 Task: Look for products in the category "Drink Mixes" from the brand "Bala Enzyme Inc".
Action: Mouse moved to (20, 88)
Screenshot: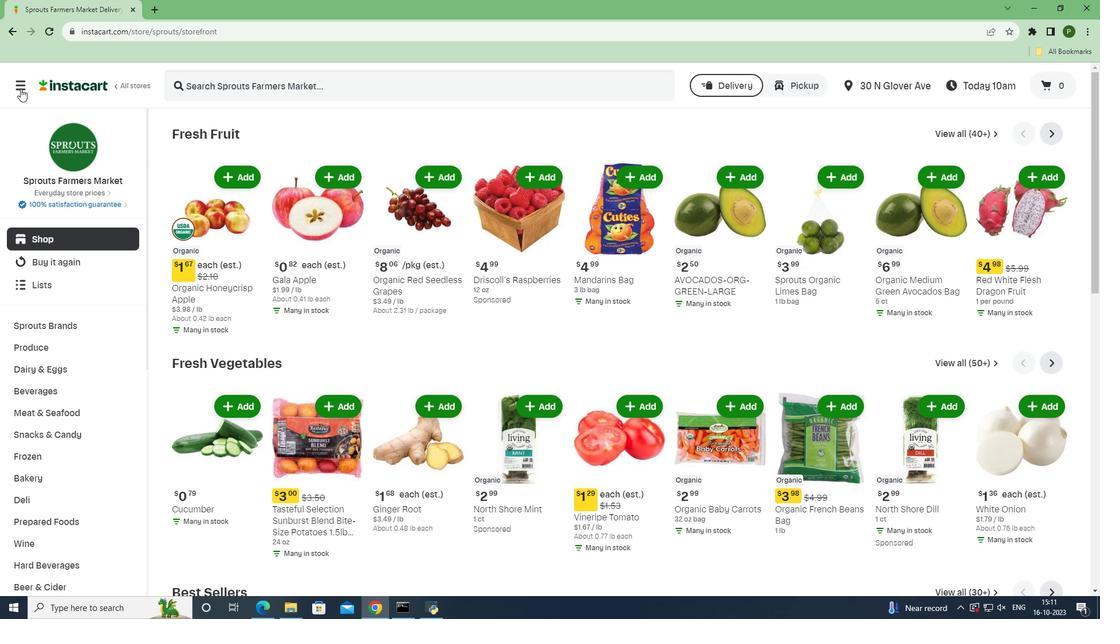 
Action: Mouse pressed left at (20, 88)
Screenshot: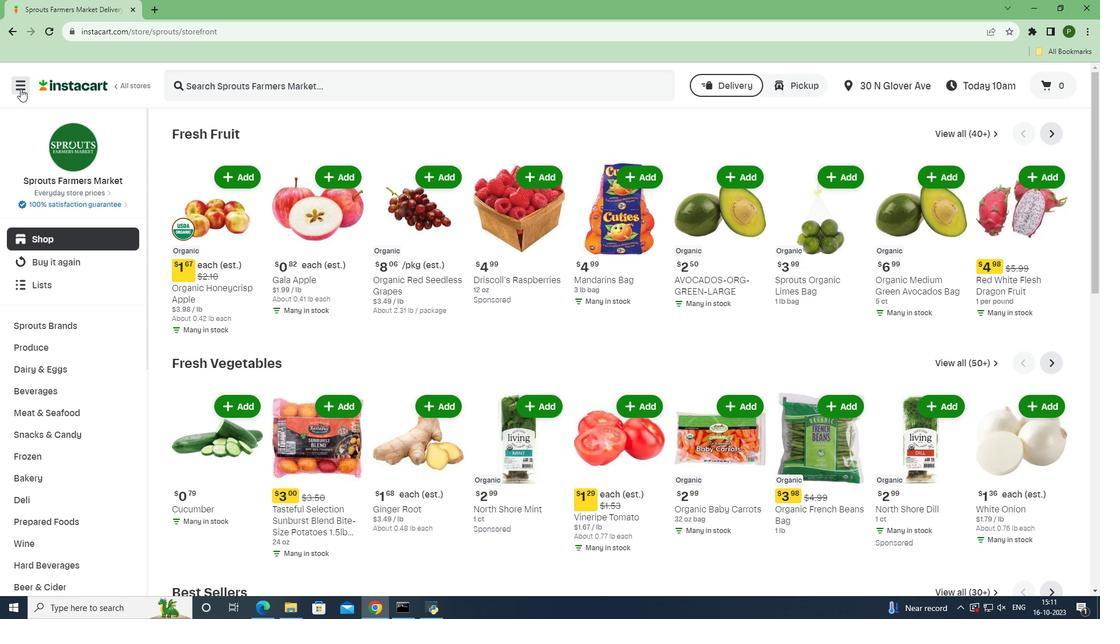 
Action: Mouse moved to (52, 299)
Screenshot: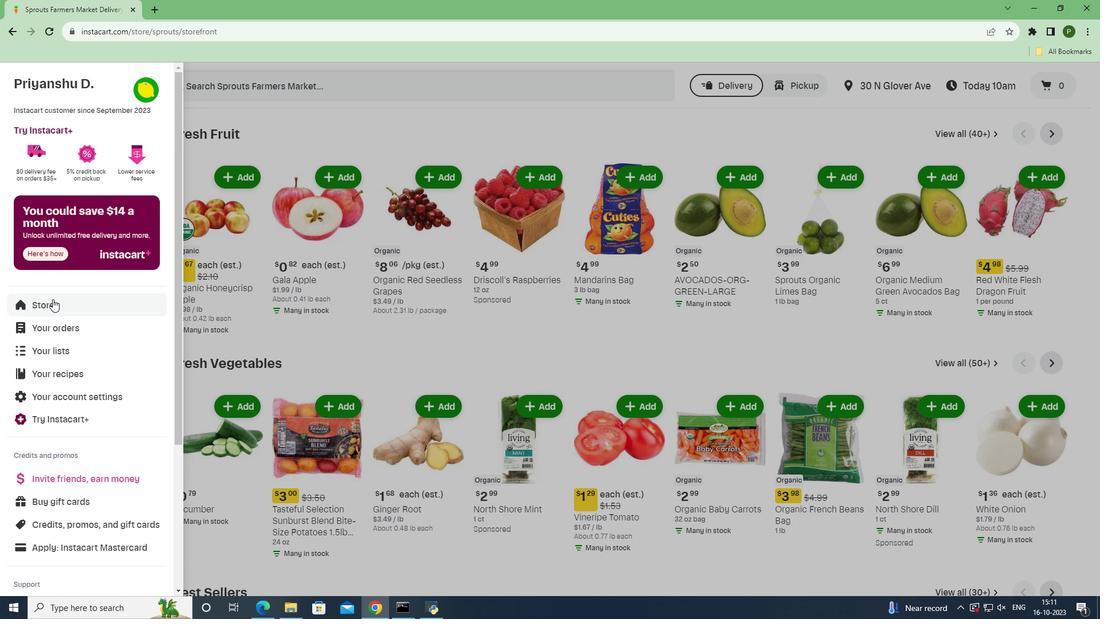 
Action: Mouse pressed left at (52, 299)
Screenshot: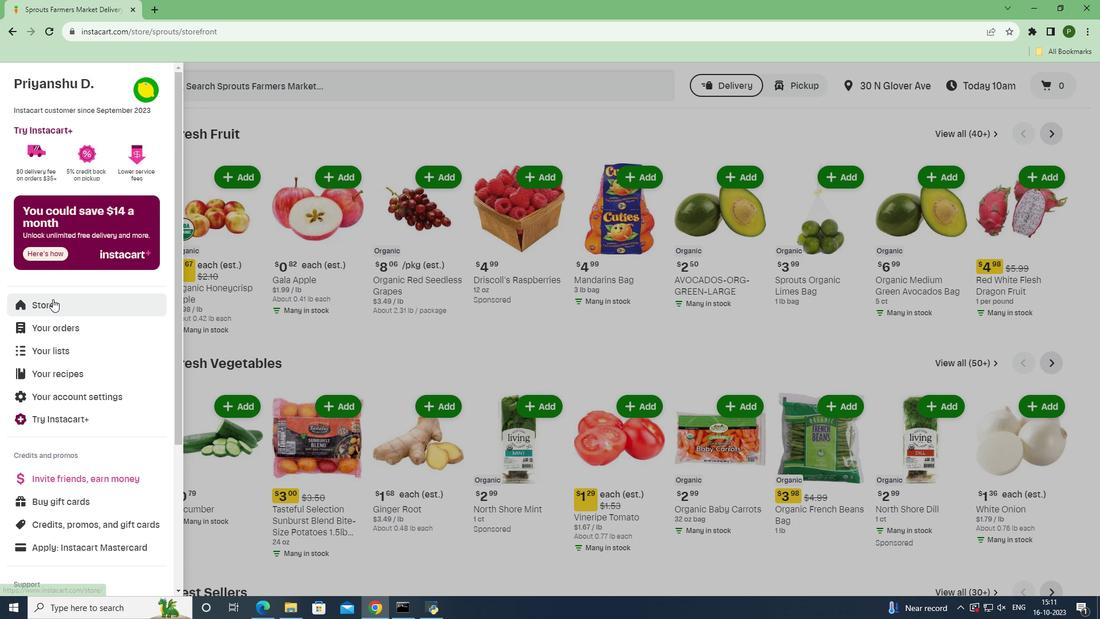
Action: Mouse moved to (260, 138)
Screenshot: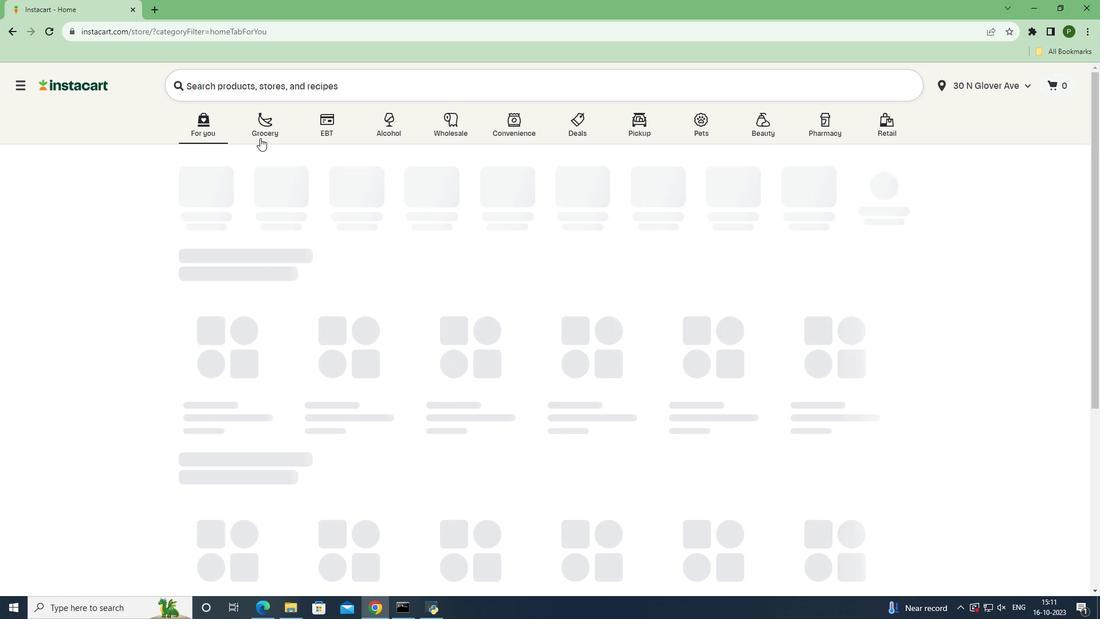 
Action: Mouse pressed left at (260, 138)
Screenshot: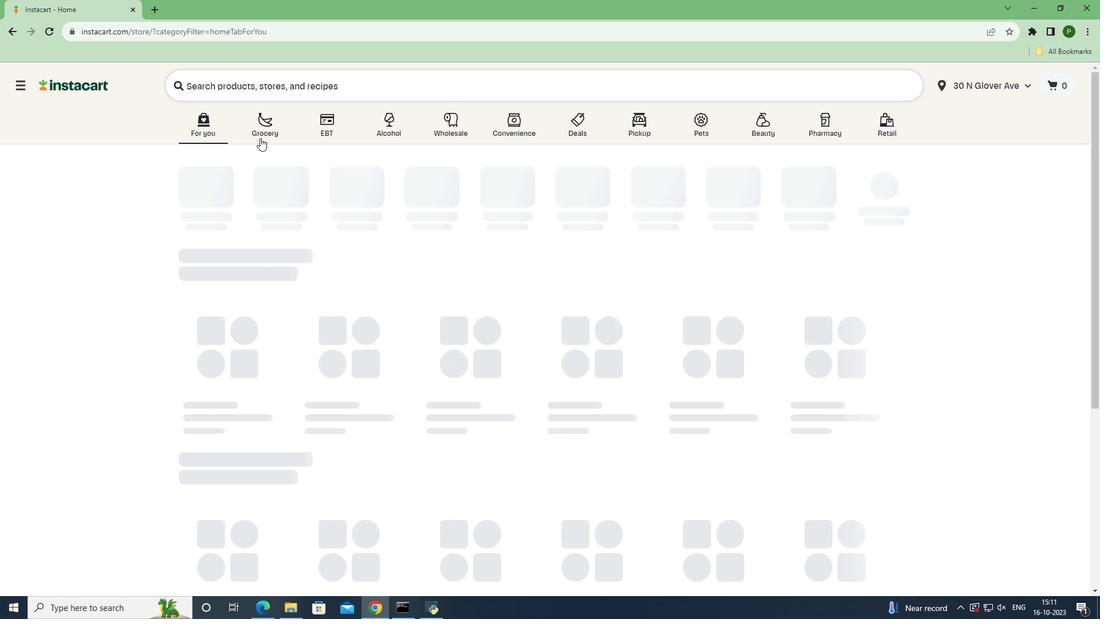 
Action: Mouse moved to (693, 280)
Screenshot: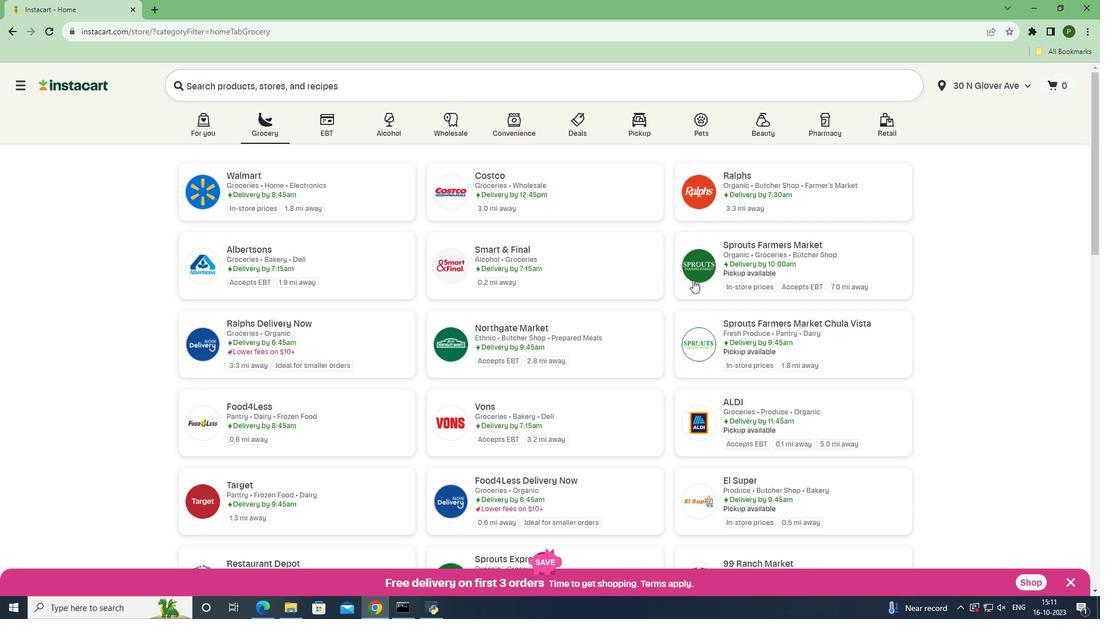 
Action: Mouse pressed left at (693, 280)
Screenshot: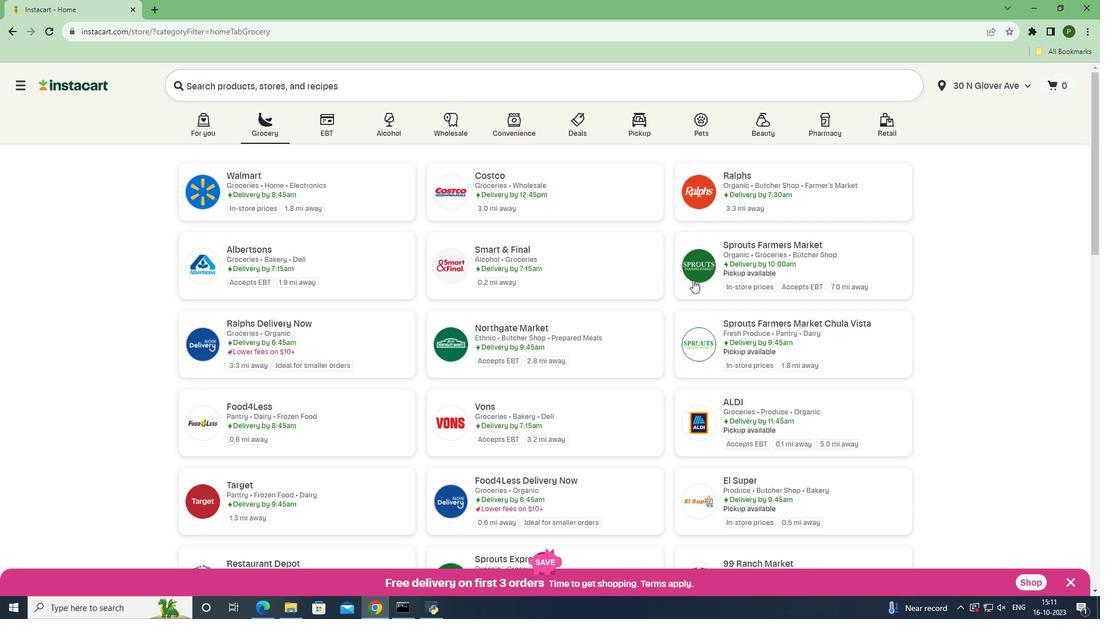 
Action: Mouse moved to (61, 386)
Screenshot: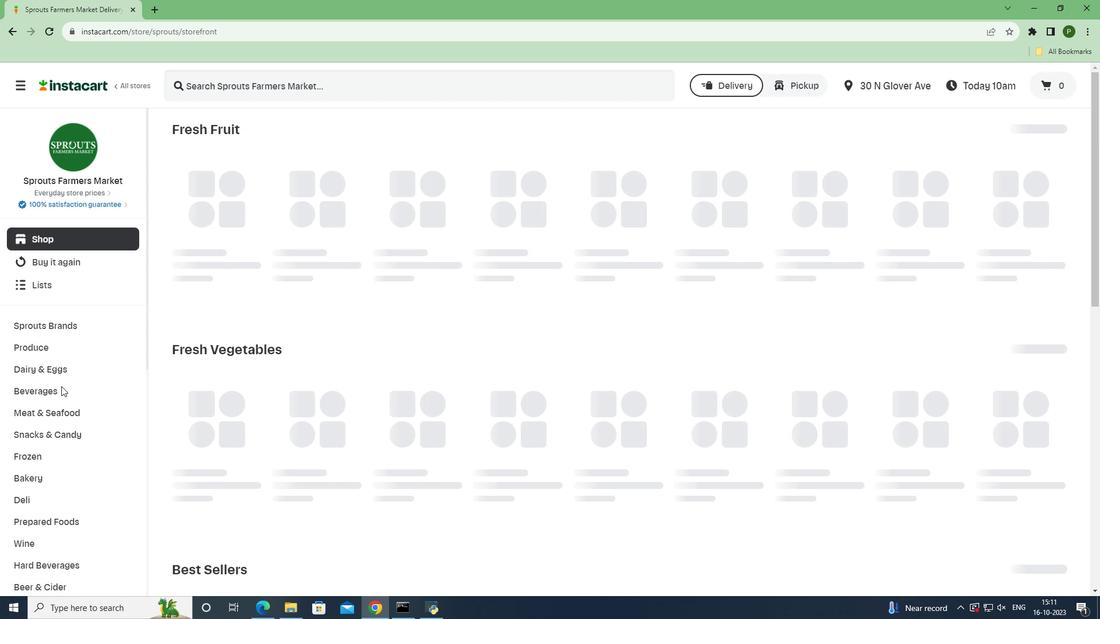 
Action: Mouse pressed left at (61, 386)
Screenshot: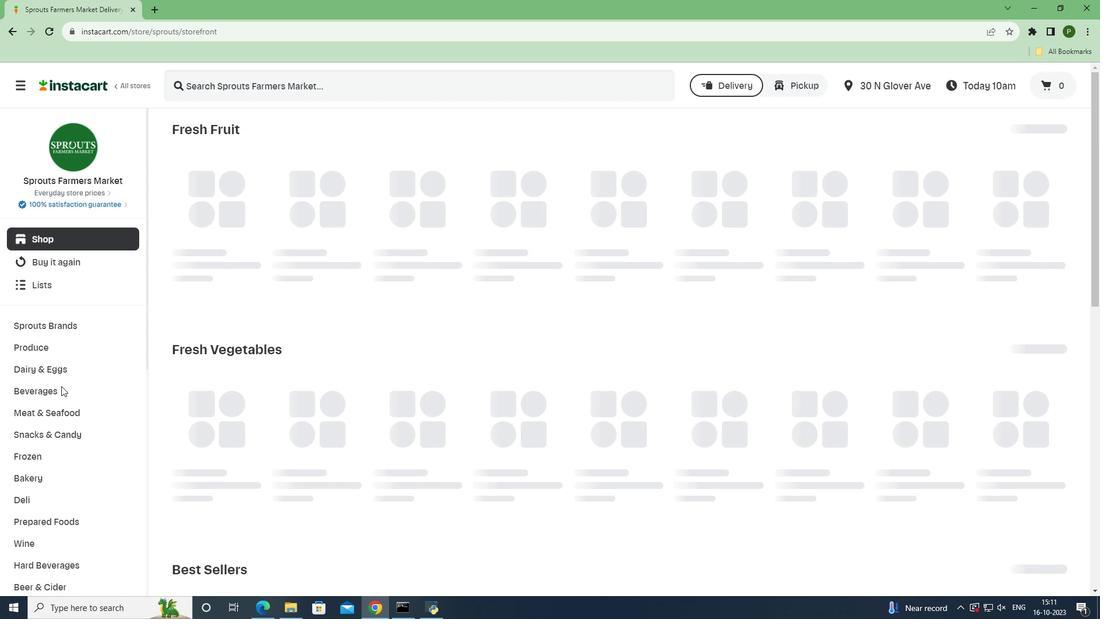 
Action: Mouse pressed left at (61, 386)
Screenshot: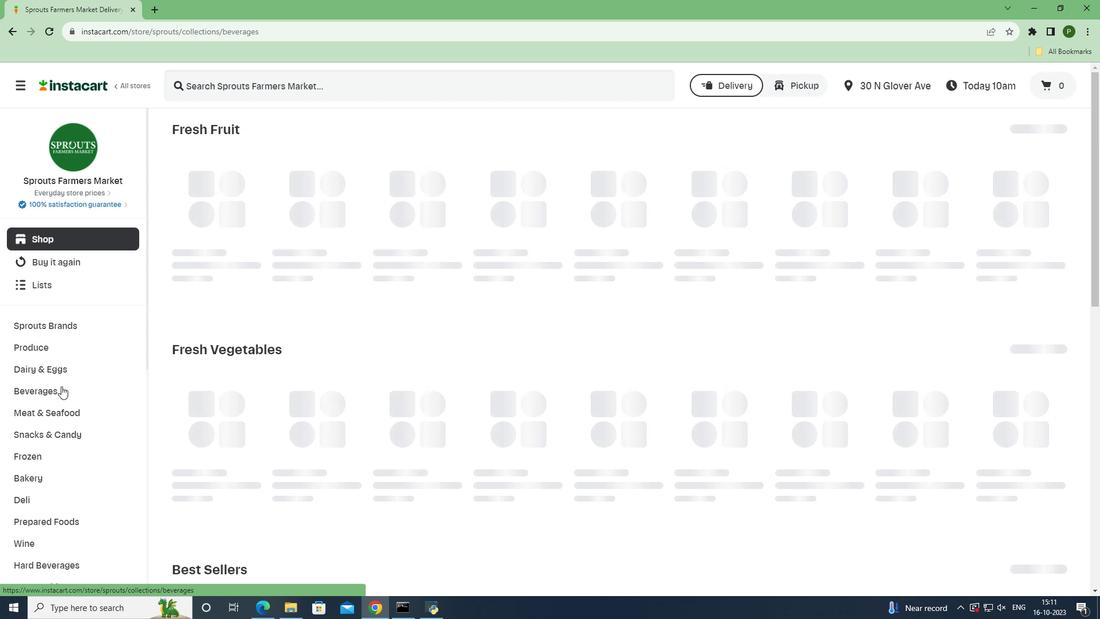 
Action: Mouse moved to (1029, 155)
Screenshot: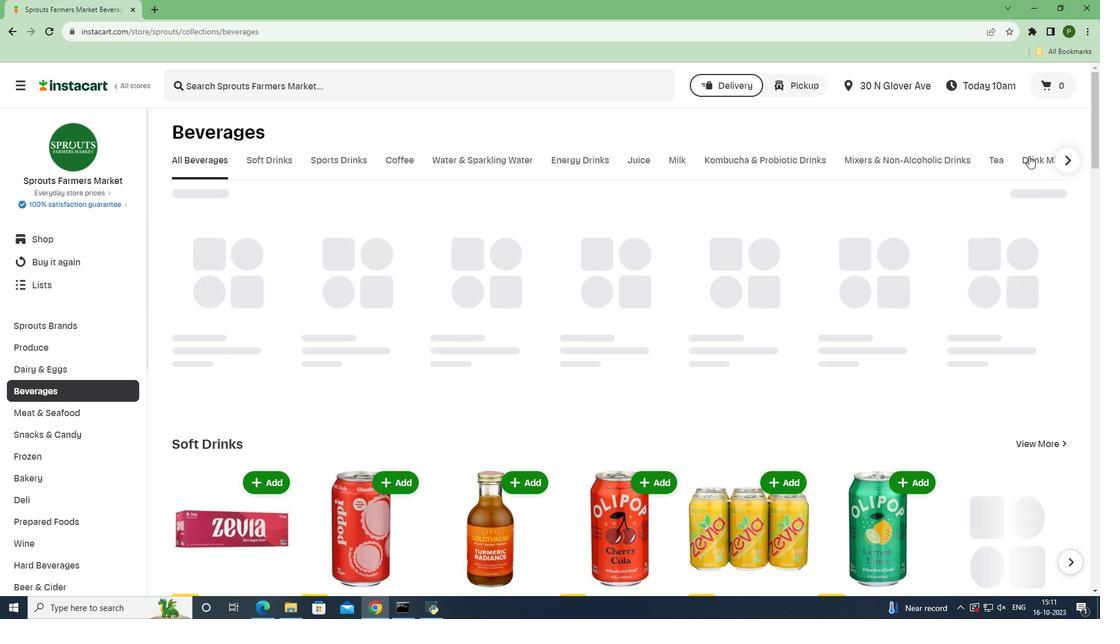 
Action: Mouse pressed left at (1029, 155)
Screenshot: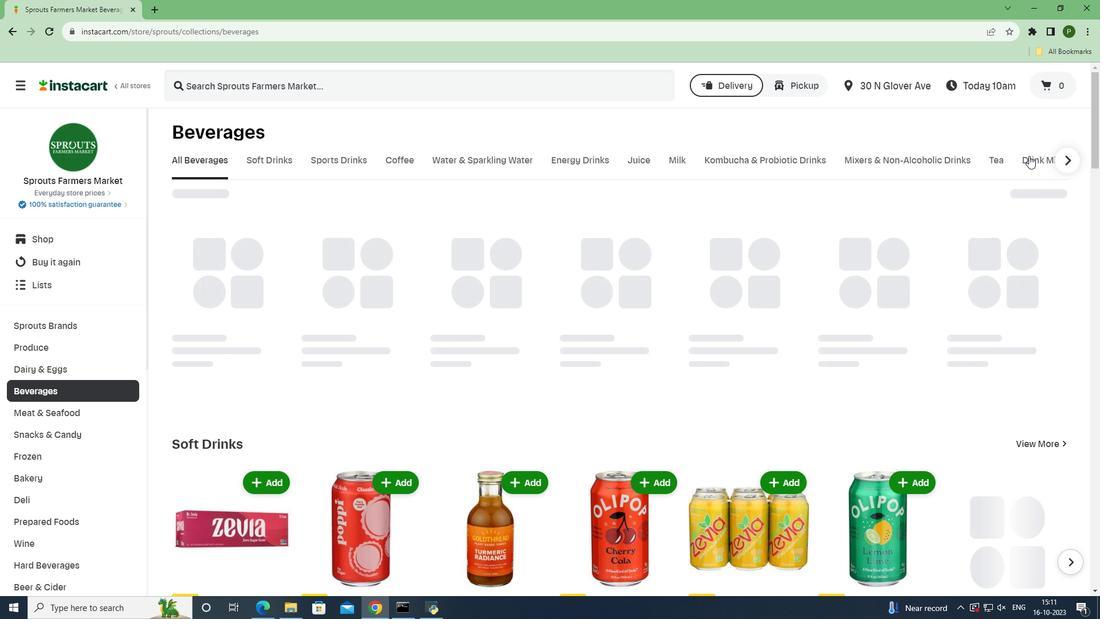 
Action: Mouse moved to (300, 212)
Screenshot: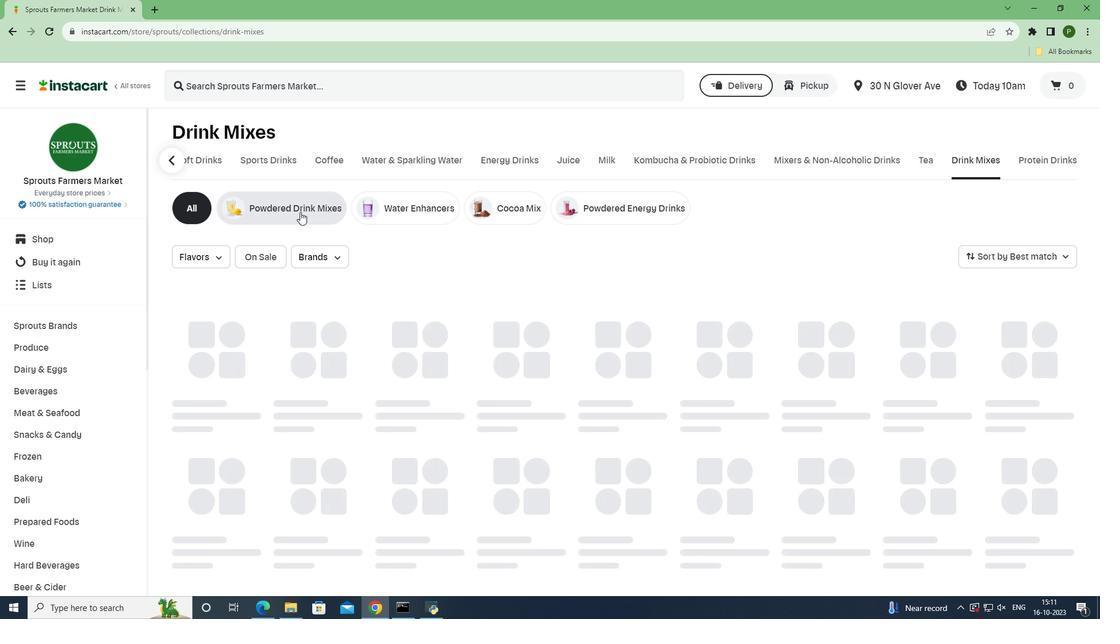
Action: Mouse pressed left at (300, 212)
Screenshot: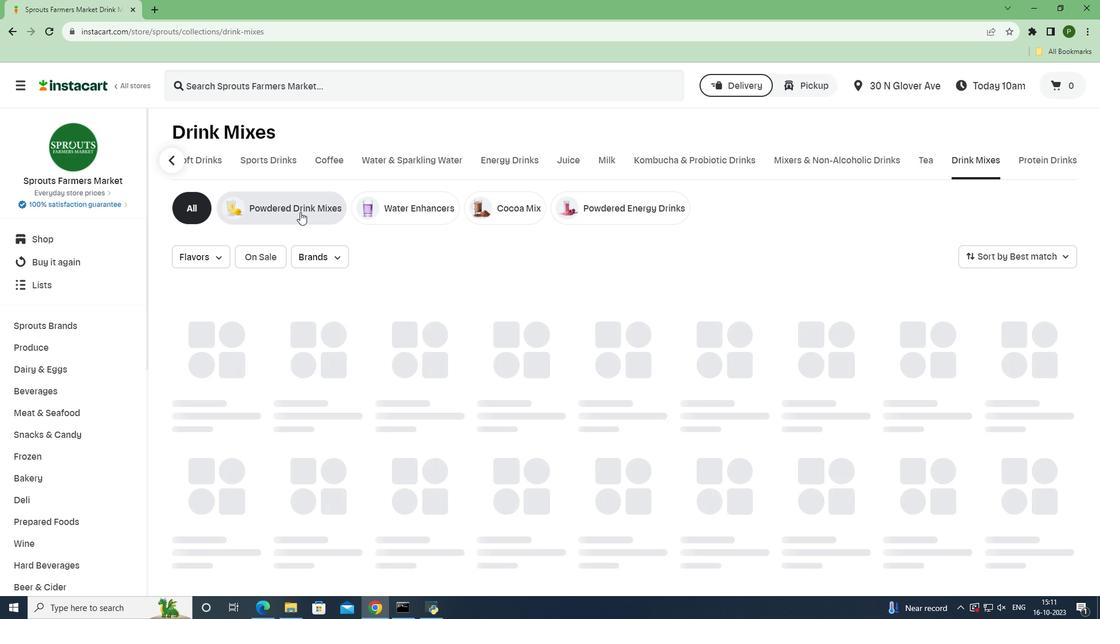 
Action: Mouse moved to (305, 256)
Screenshot: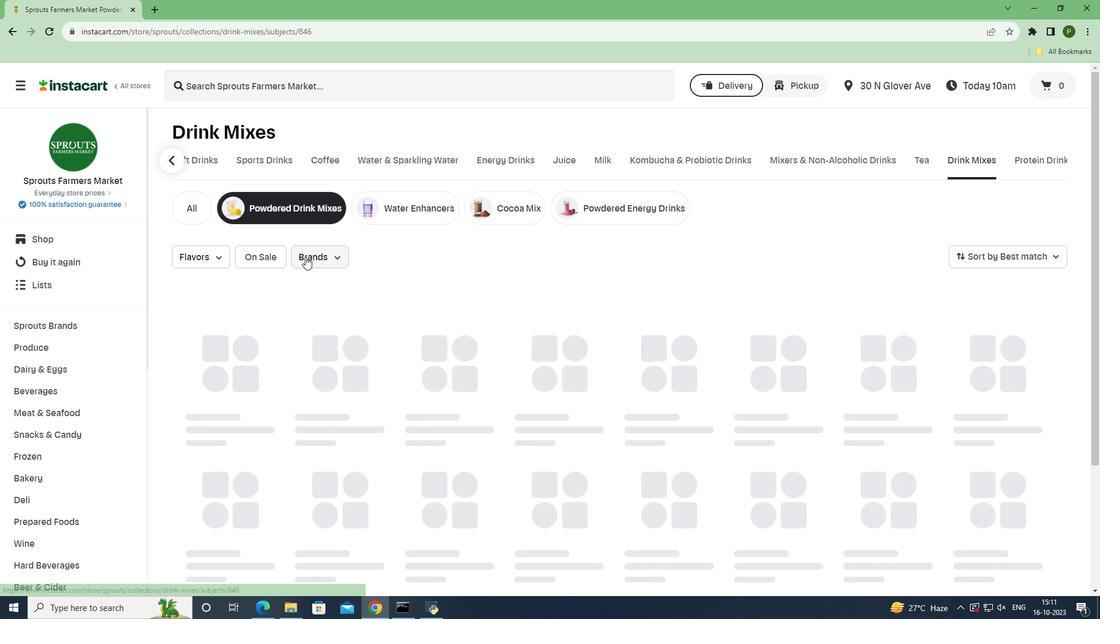 
Action: Mouse pressed left at (305, 256)
Screenshot: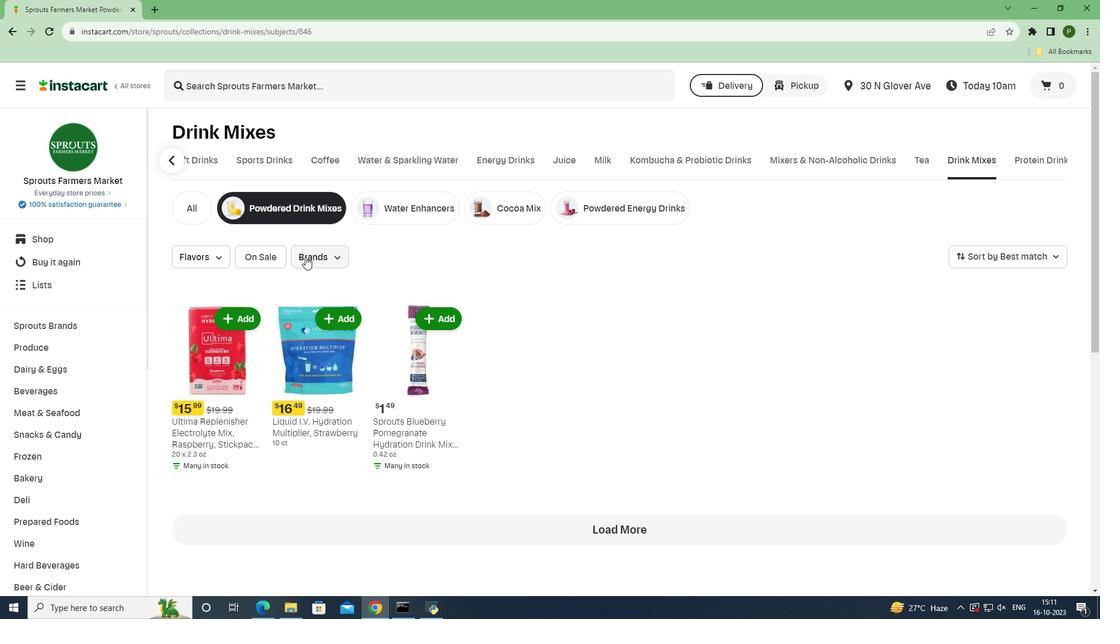 
Action: Mouse moved to (361, 353)
Screenshot: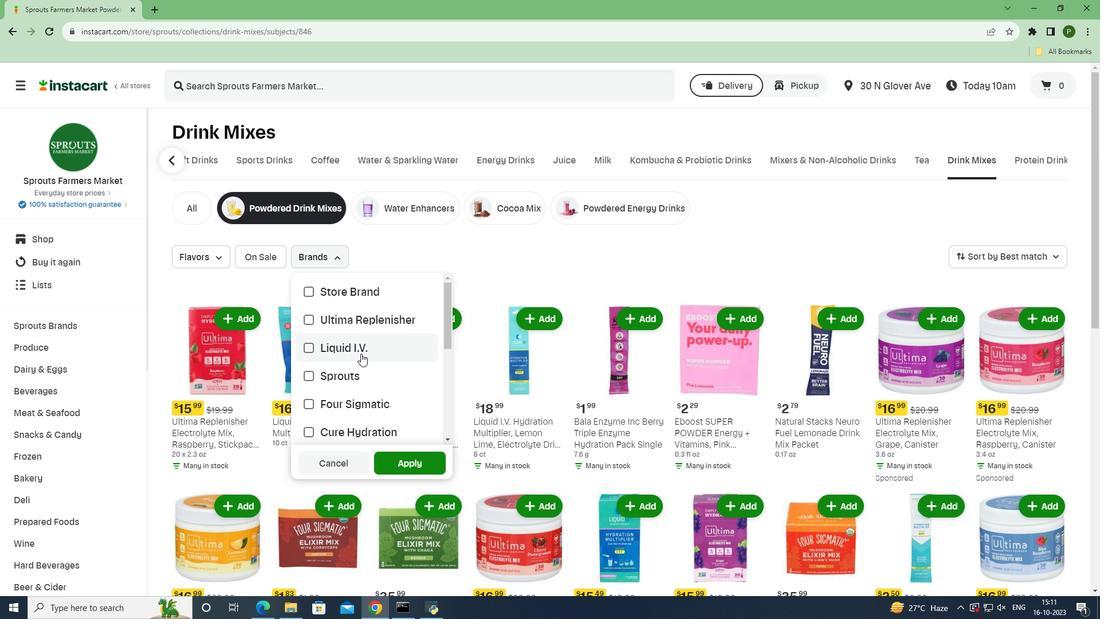 
Action: Mouse scrolled (361, 353) with delta (0, 0)
Screenshot: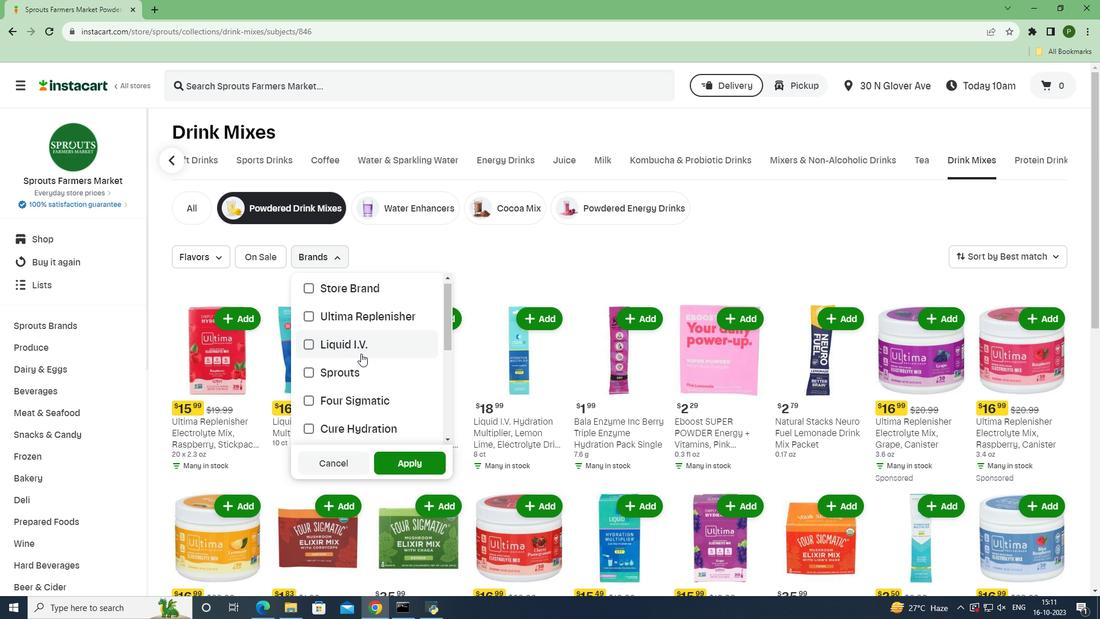 
Action: Mouse scrolled (361, 353) with delta (0, 0)
Screenshot: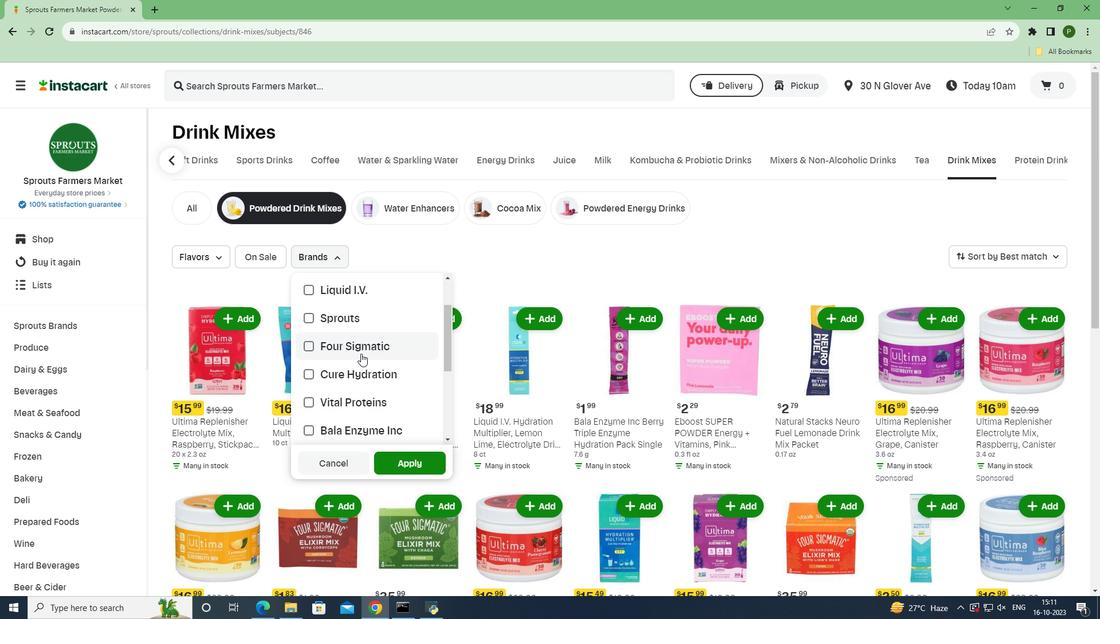 
Action: Mouse moved to (359, 366)
Screenshot: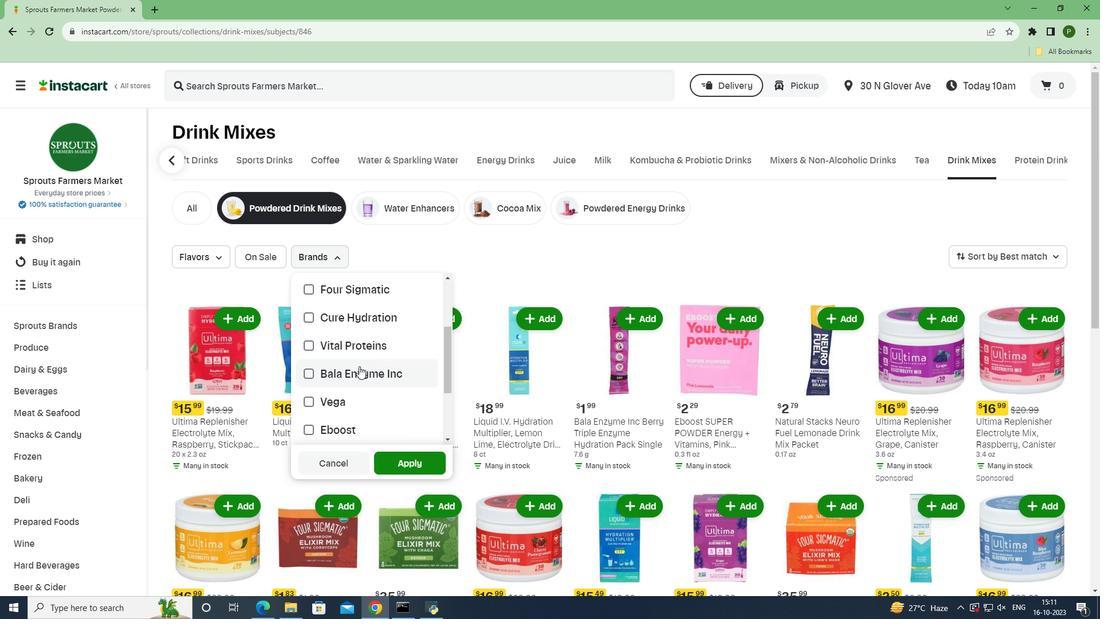
Action: Mouse pressed left at (359, 366)
Screenshot: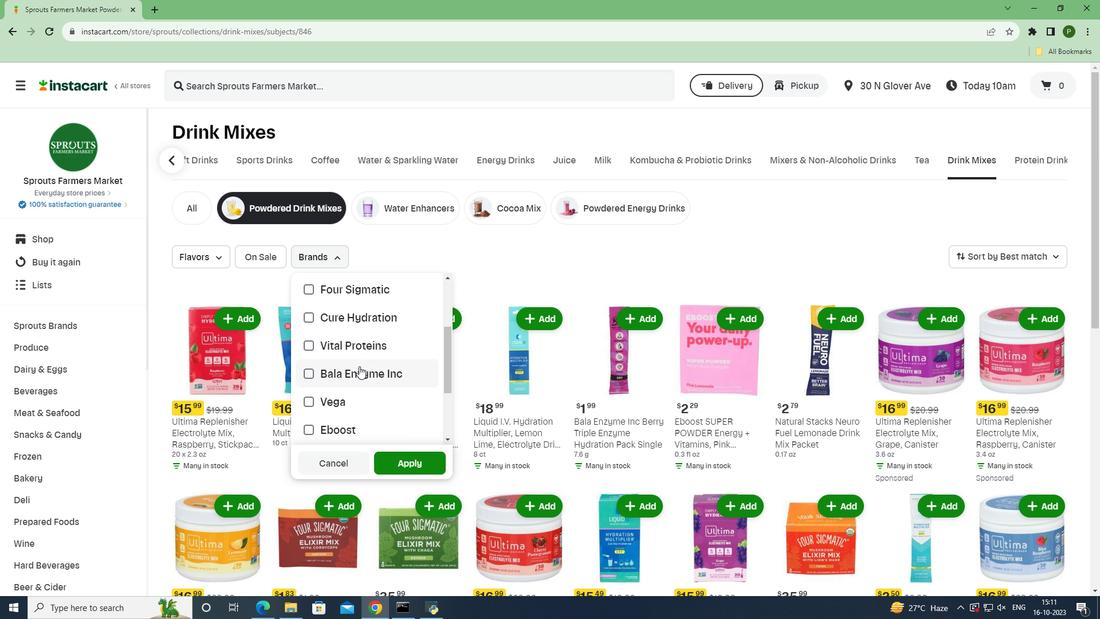 
Action: Mouse moved to (408, 458)
Screenshot: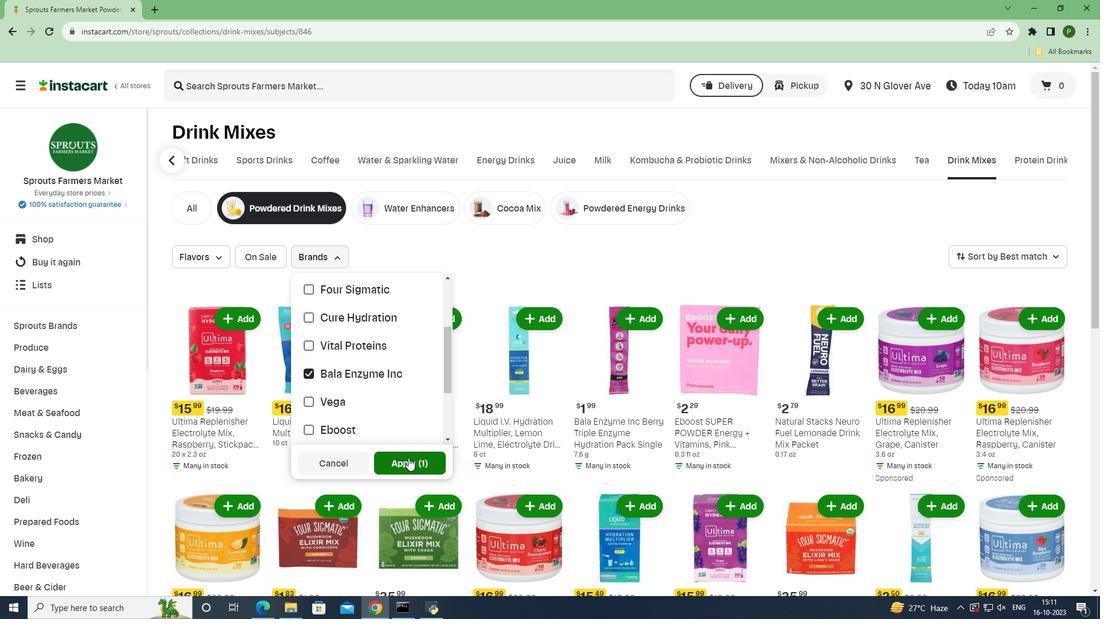 
Action: Mouse pressed left at (408, 458)
Screenshot: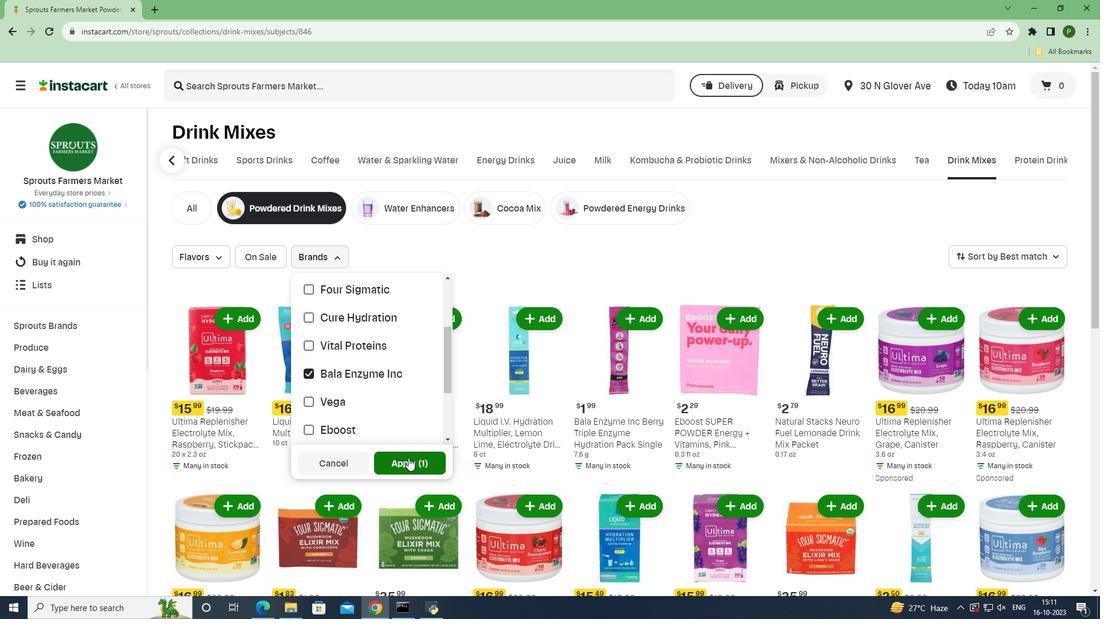 
Action: Mouse moved to (476, 459)
Screenshot: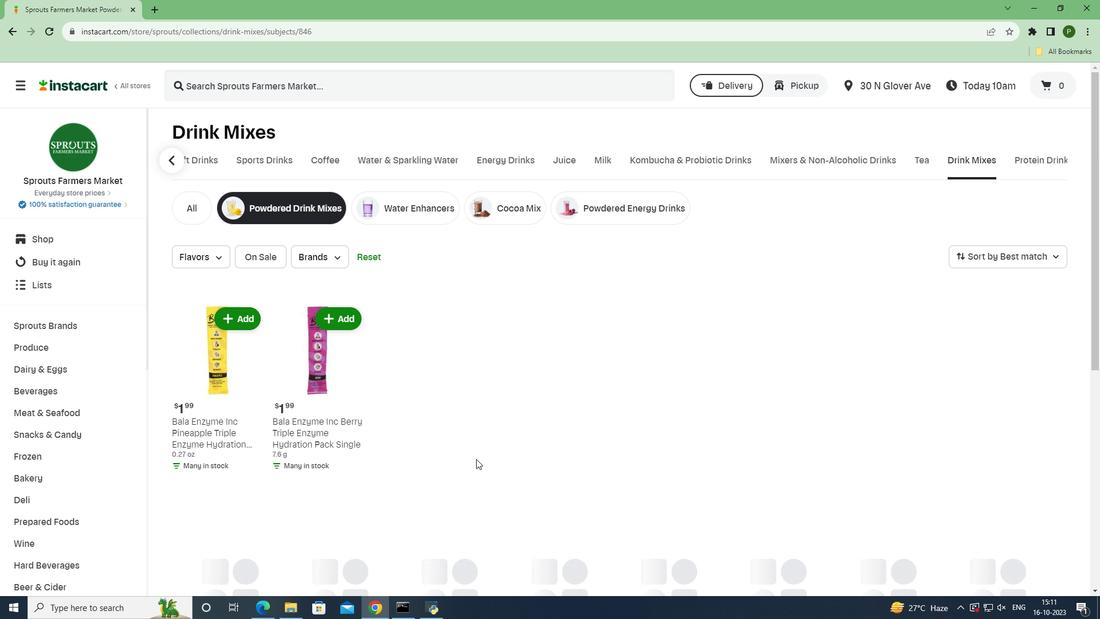 
